 Task: Create in the project AgileBazaar in Backlog an issue 'Implement a new cloud-based learning management system for a school with advanced course creation and assessment features', assign it to team member softage.3@softage.net and change the status to IN PROGRESS. Create in the project AgileBazaar in Backlog an issue 'Integrate a new interactive tutorial feature into an existing e-learning platform to enhance user engagement and learning outcomes', assign it to team member softage.4@softage.net and change the status to IN PROGRESS
Action: Mouse moved to (182, 47)
Screenshot: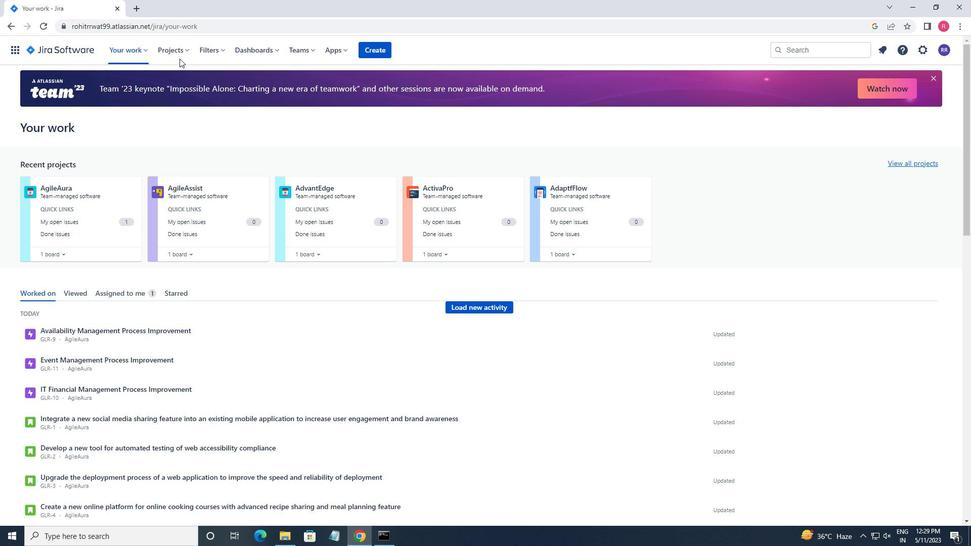 
Action: Mouse pressed left at (182, 47)
Screenshot: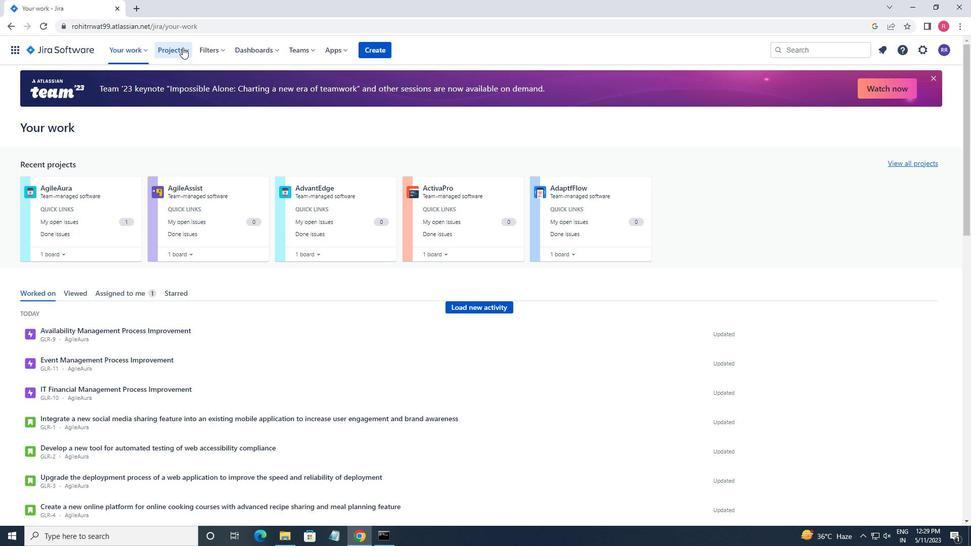 
Action: Mouse moved to (203, 92)
Screenshot: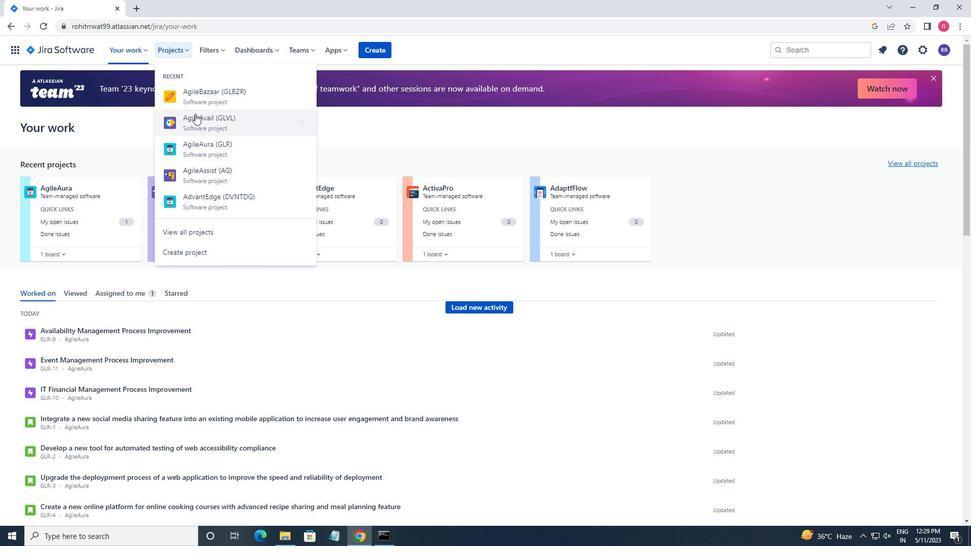 
Action: Mouse pressed left at (203, 92)
Screenshot: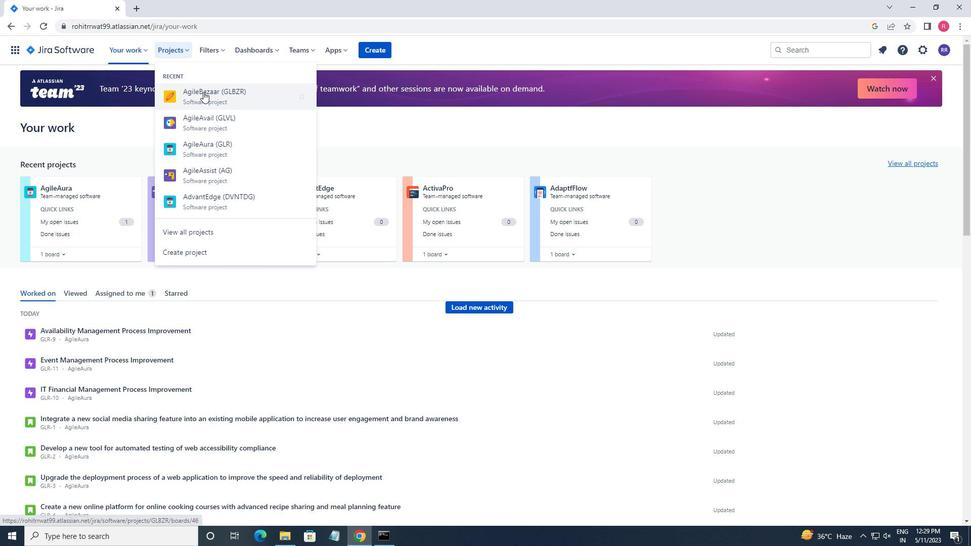 
Action: Mouse moved to (58, 153)
Screenshot: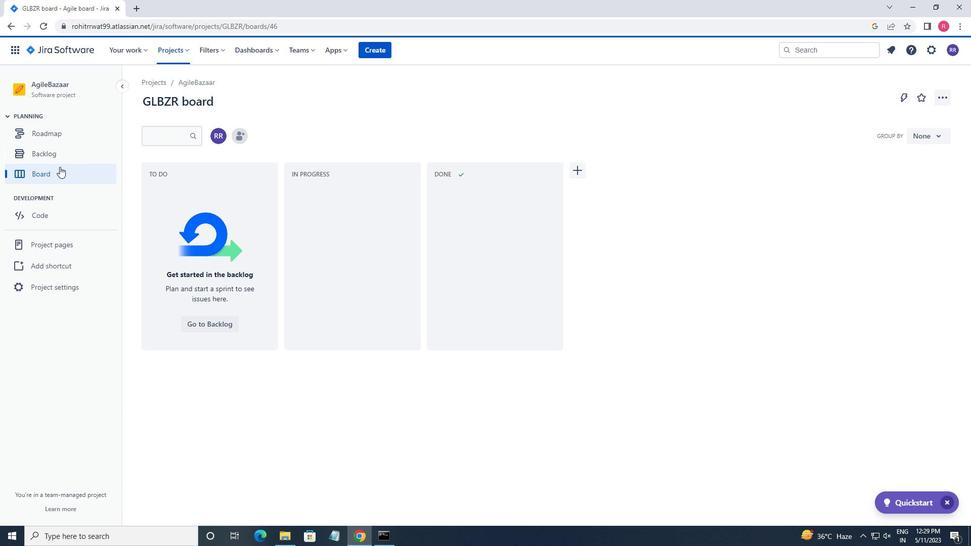 
Action: Mouse pressed left at (58, 153)
Screenshot: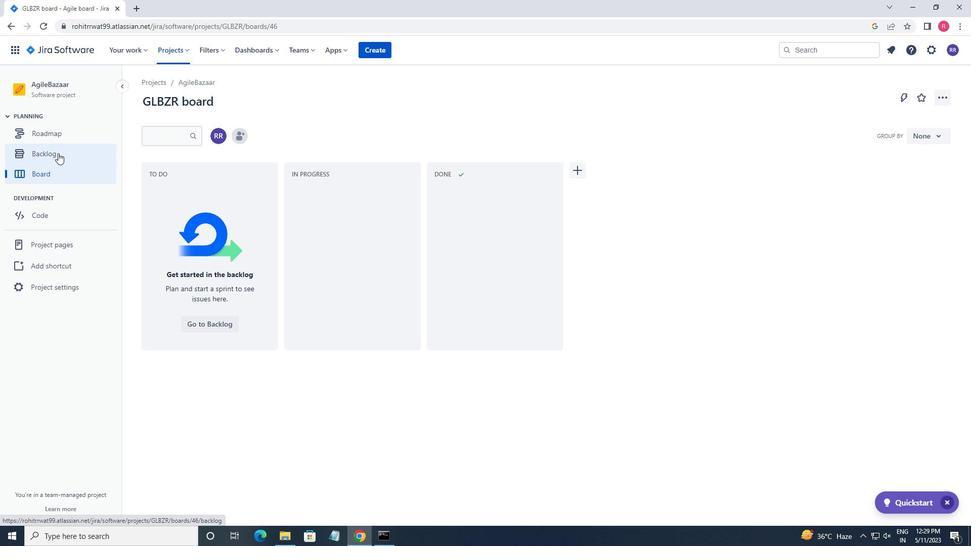 
Action: Mouse moved to (332, 393)
Screenshot: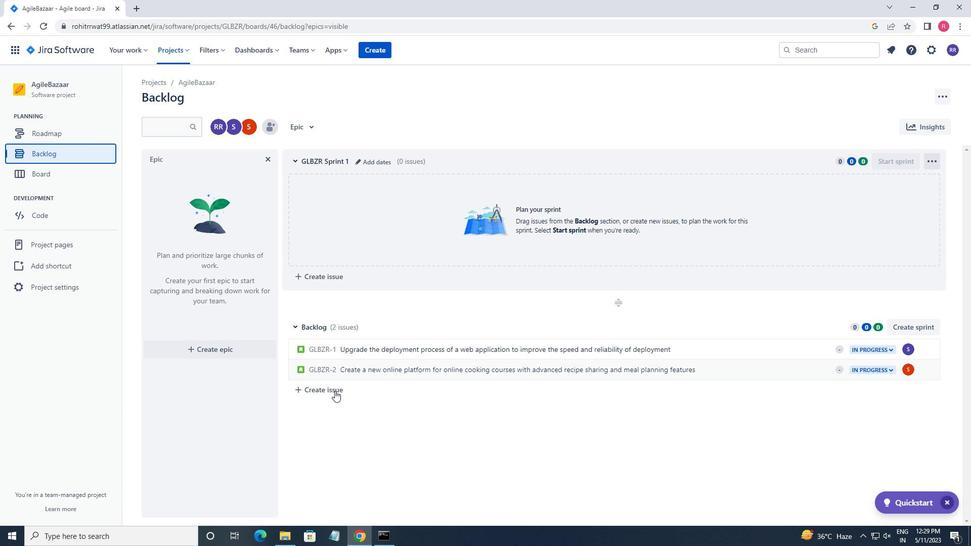 
Action: Mouse pressed left at (332, 393)
Screenshot: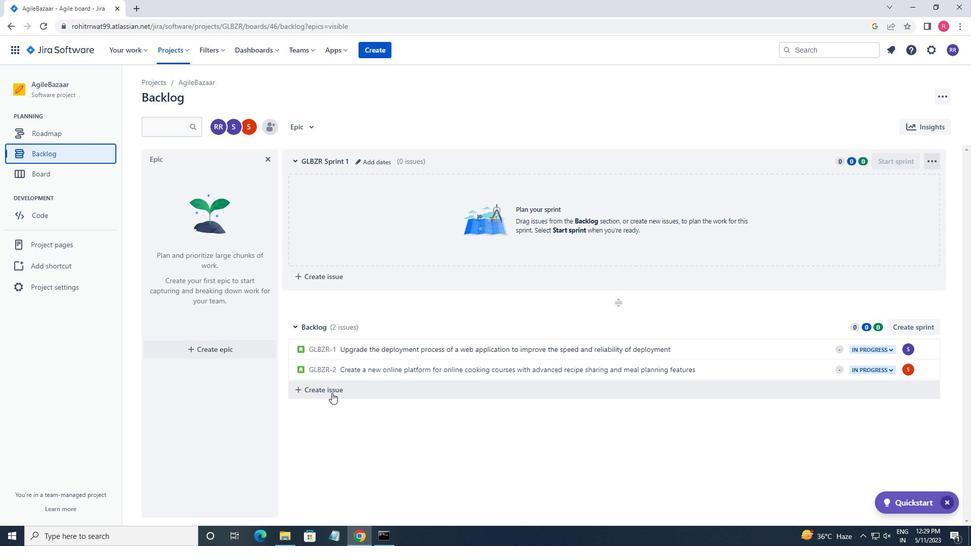
Action: Key pressed <Key.shift_r>Impr<Key.backspace>lement<Key.space>a<Key.space>new<Key.space>cloud-base<Key.space>learning<Key.space>management<Key.space>sya<Key.backspace>stem<Key.space>for<Key.space>a<Key.space>school<Key.space>with<Key.space>advance<Key.space>courses<Key.space>creation<Key.space>and<Key.space>assessment<Key.space>a<Key.space>new<Key.space>interactive<Key.space>tutorial<Key.space><Key.backspace><Key.backspace><Key.backspace><Key.backspace><Key.backspace><Key.backspace><Key.backspace><Key.backspace><Key.backspace><Key.backspace><Key.backspace><Key.backspace><Key.backspace><Key.backspace><Key.backspace><Key.backspace><Key.backspace><Key.backspace><Key.backspace><Key.backspace><Key.backspace><Key.backspace><Key.backspace><Key.backspace><Key.backspace><Key.backspace><Key.backspace>features<Key.enter>
Screenshot: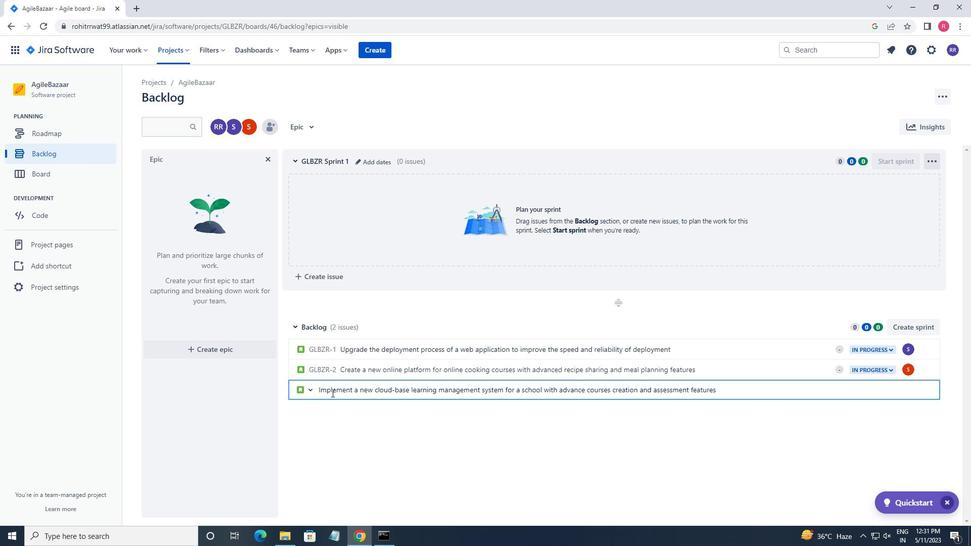 
Action: Mouse moved to (911, 389)
Screenshot: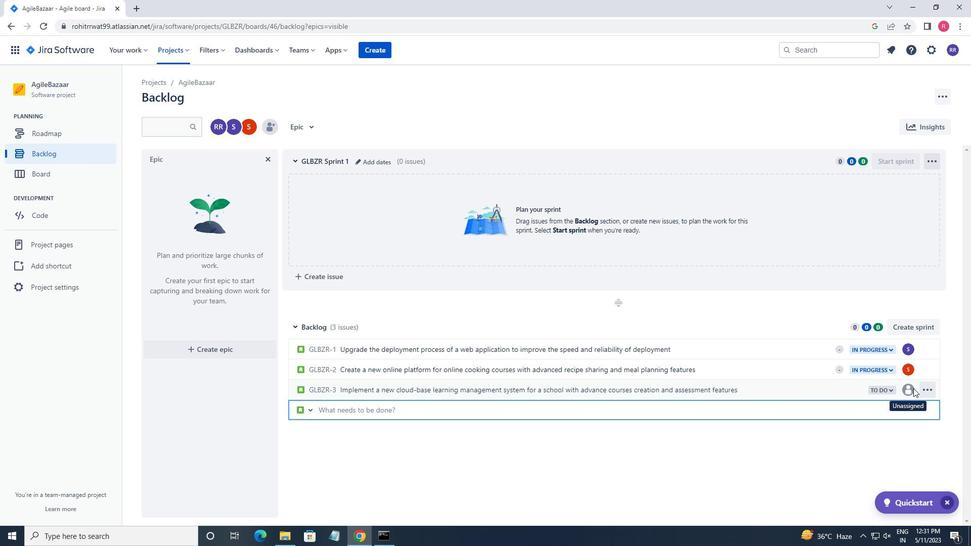 
Action: Mouse pressed left at (911, 389)
Screenshot: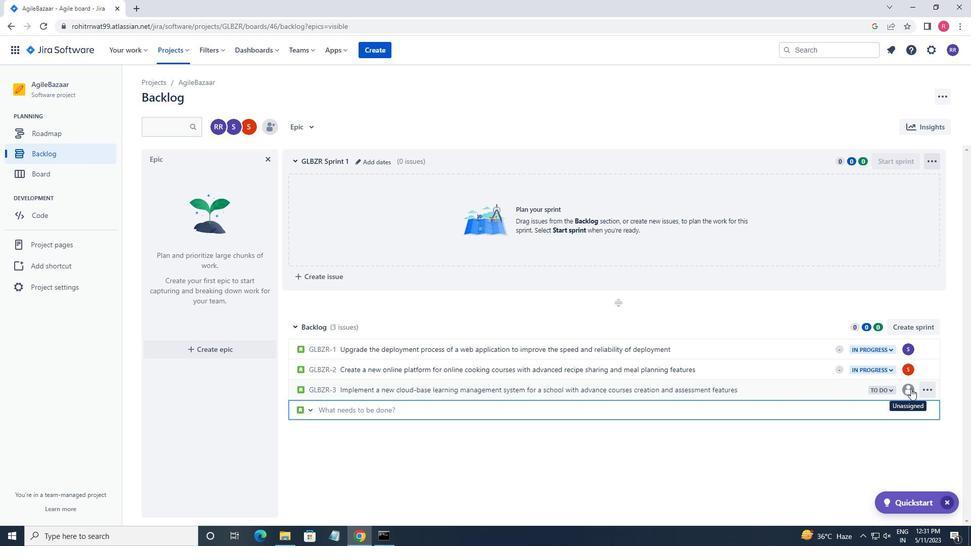 
Action: Mouse moved to (904, 389)
Screenshot: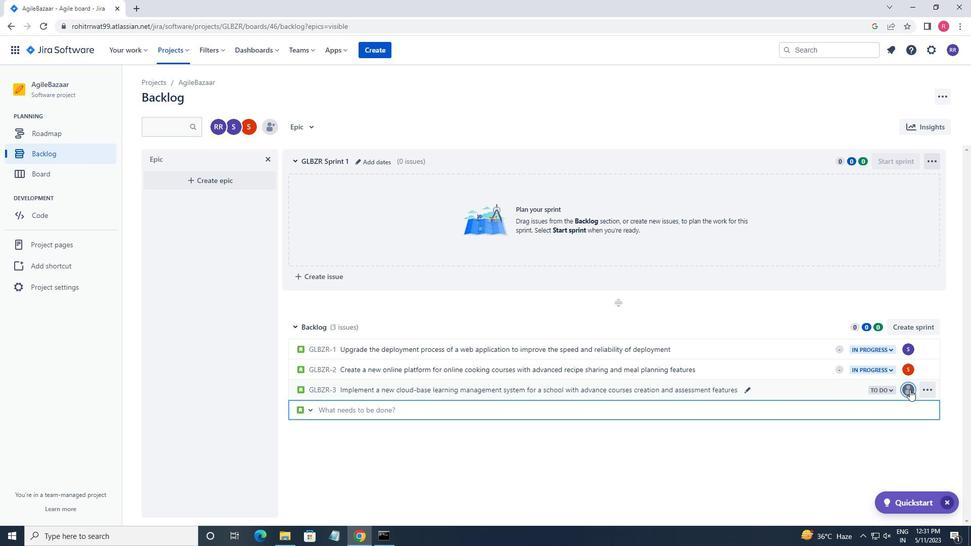 
Action: Key pressed softage
Screenshot: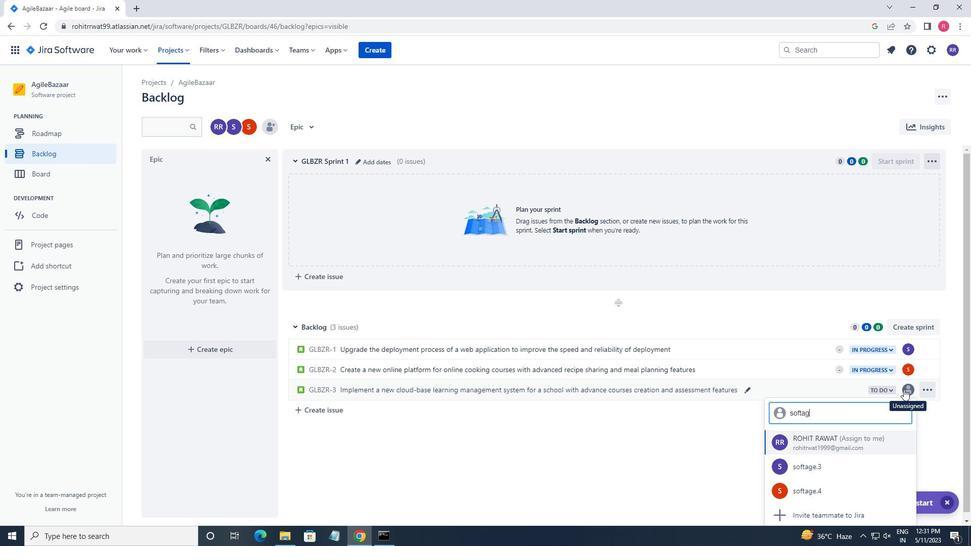 
Action: Mouse moved to (851, 468)
Screenshot: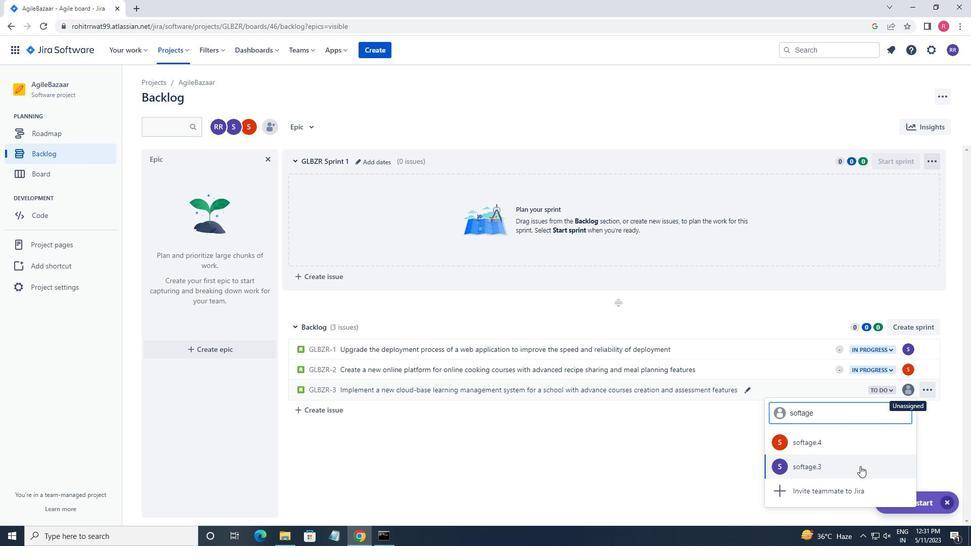 
Action: Mouse pressed left at (851, 468)
Screenshot: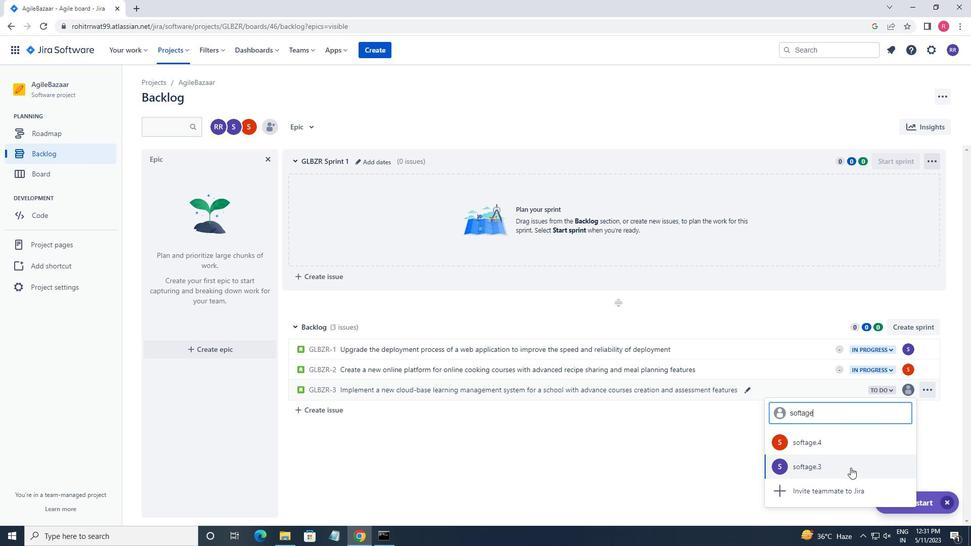 
Action: Mouse moved to (519, 412)
Screenshot: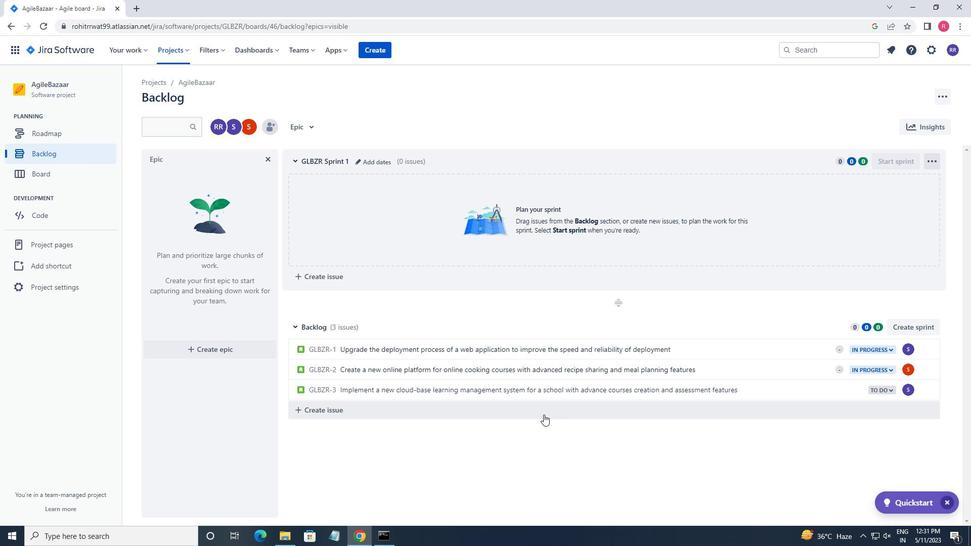 
Action: Mouse pressed left at (519, 412)
Screenshot: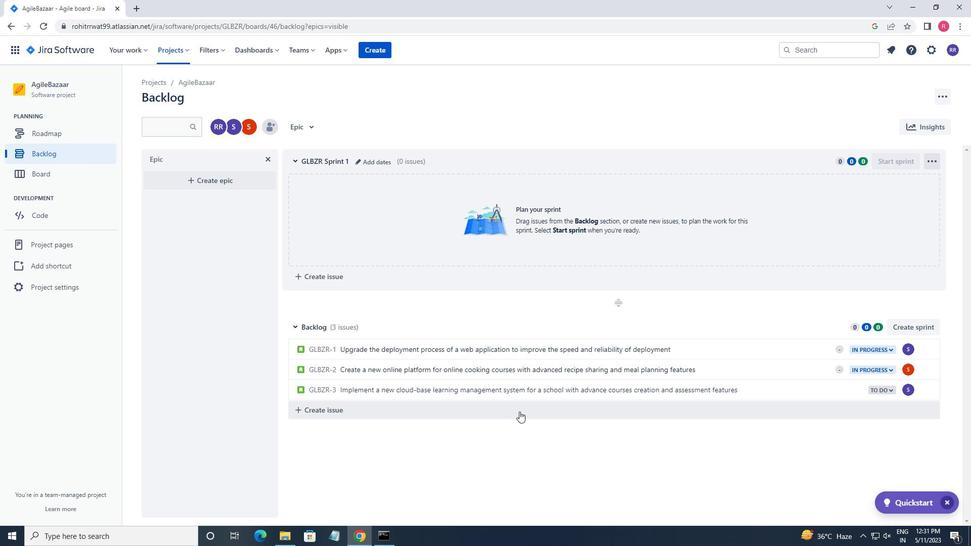 
Action: Key pressed <Key.shift_r>Integrate<Key.space>a<Key.space>new<Key.space>interactive<Key.space>tutu<Key.backspace>orial<Key.space>feature<Key.space>into<Key.space>an<Key.space>existing<Key.space>e-learning<Key.space>platform<Key.space>to<Key.space>ehnance<Key.space>user<Key.left><Key.left><Key.left><Key.left><Key.left><Key.left><Key.left><Key.left><Key.left><Key.backspace><Key.right><Key.right><Key.right><Key.right><Key.right><Key.right><Key.right><Key.right><Key.right><Key.right><Key.right><Key.right><Key.left><Key.left><Key.left><Key.left><Key.left><Key.left><Key.left><Key.left><Key.left><Key.left>n<Key.right><Key.right><Key.right><Key.right><Key.right><Key.right><Key.right><Key.right><Key.right><Key.right><Key.right><Key.space>engagement<Key.space>and<Key.space>learning<Key.space>outcomes<Key.enter>
Screenshot: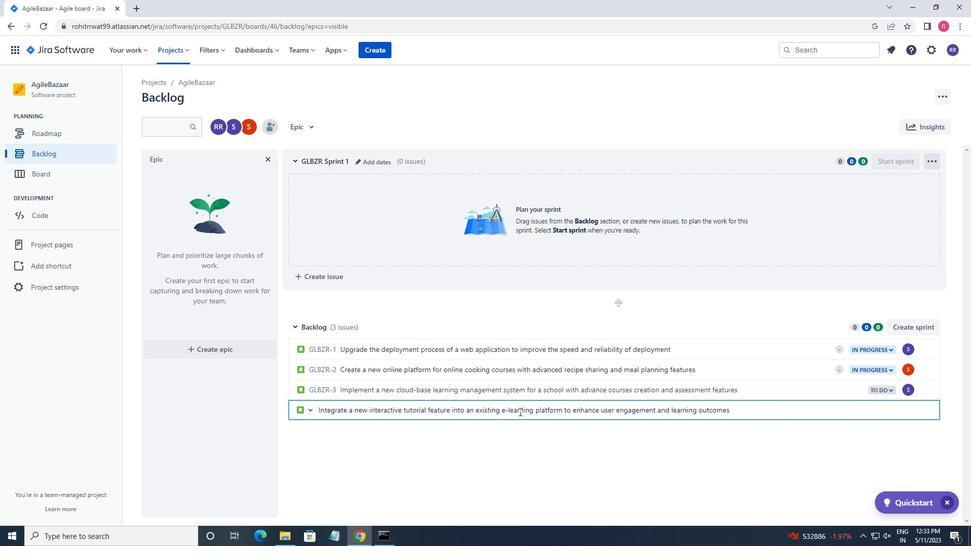 
Action: Mouse moved to (914, 409)
Screenshot: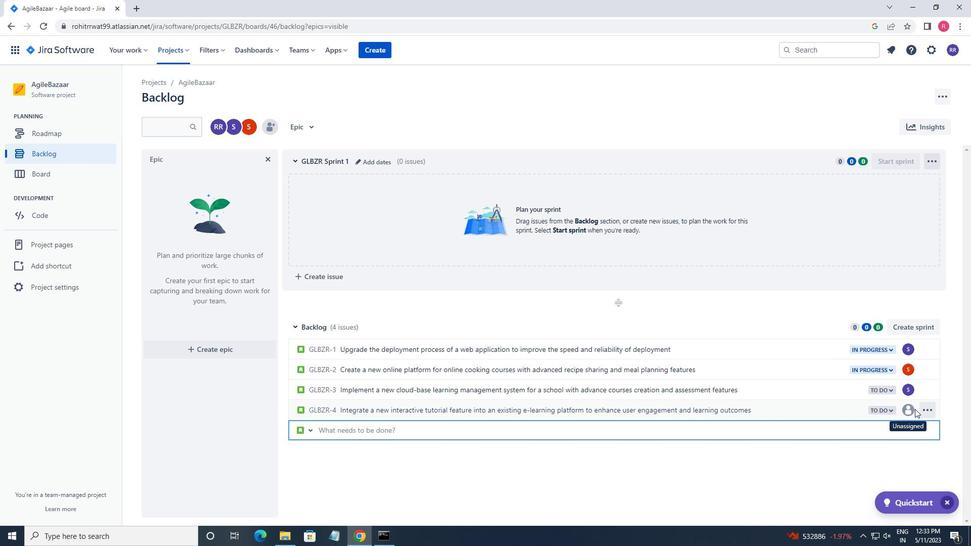 
Action: Mouse pressed left at (914, 409)
Screenshot: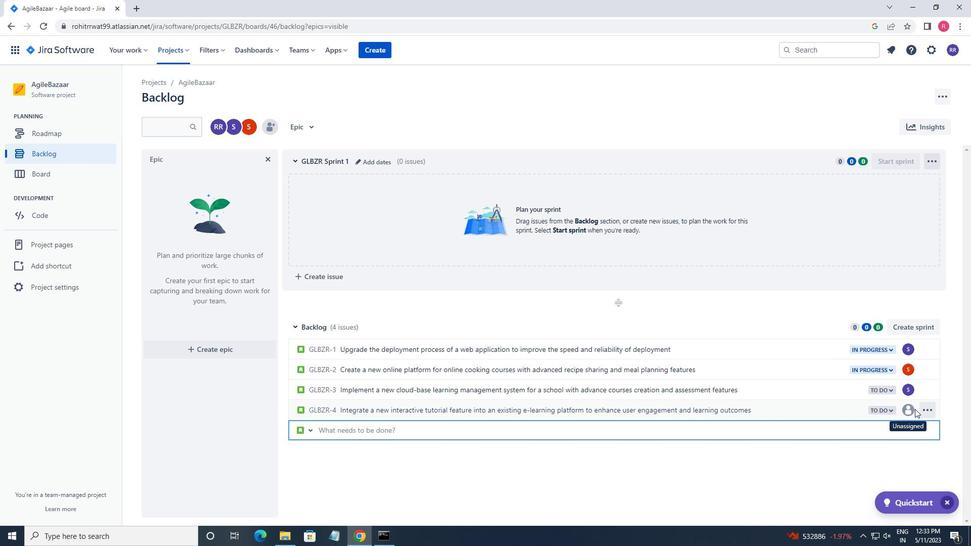 
Action: Mouse moved to (899, 404)
Screenshot: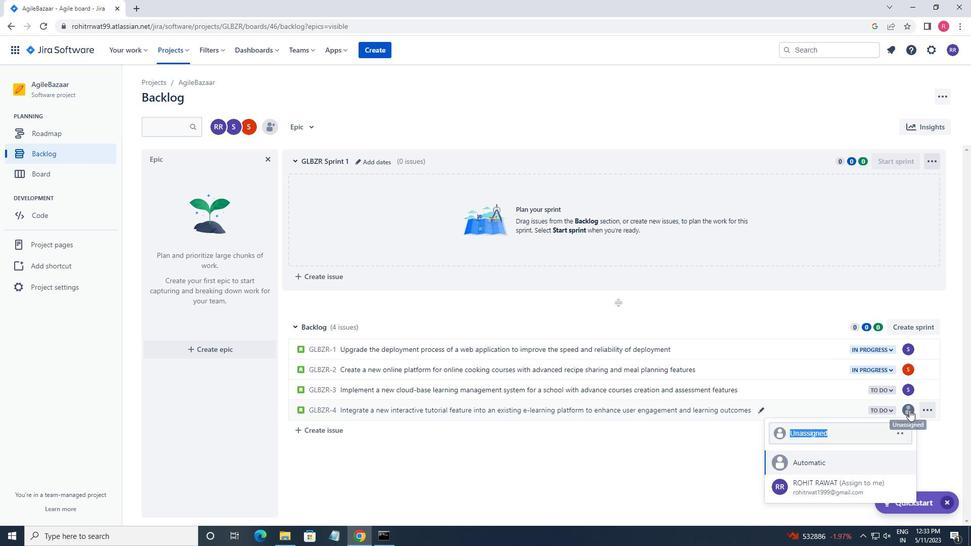 
Action: Key pressed softage.4
Screenshot: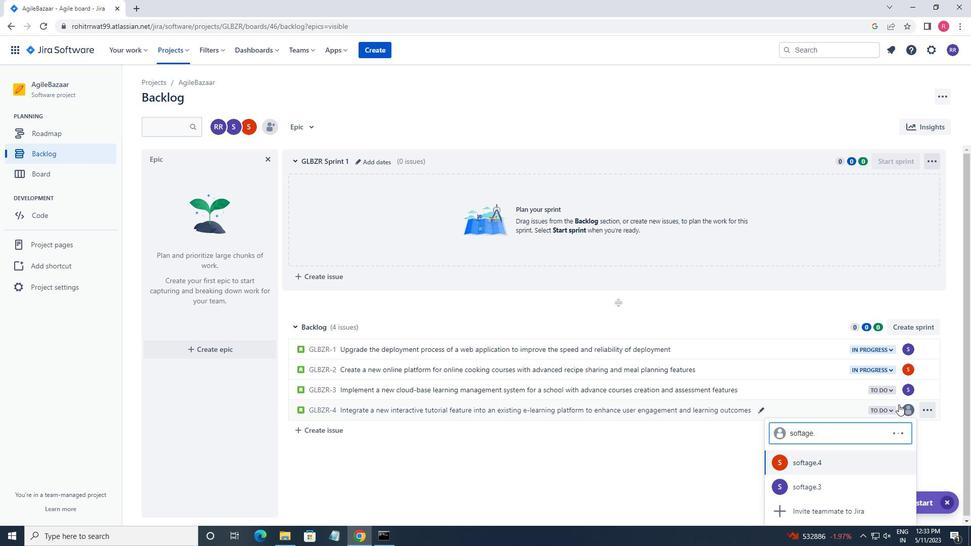 
Action: Mouse moved to (838, 457)
Screenshot: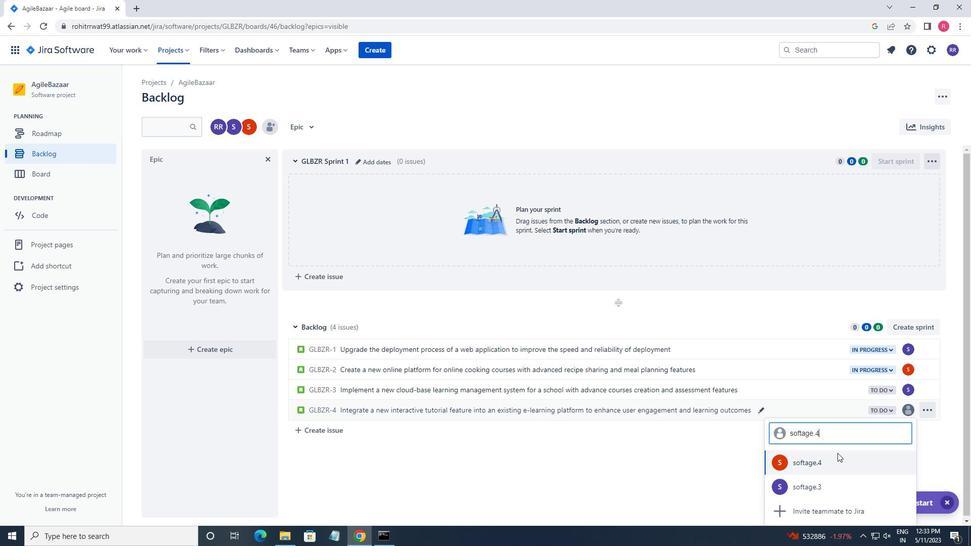 
Action: Mouse pressed left at (838, 457)
Screenshot: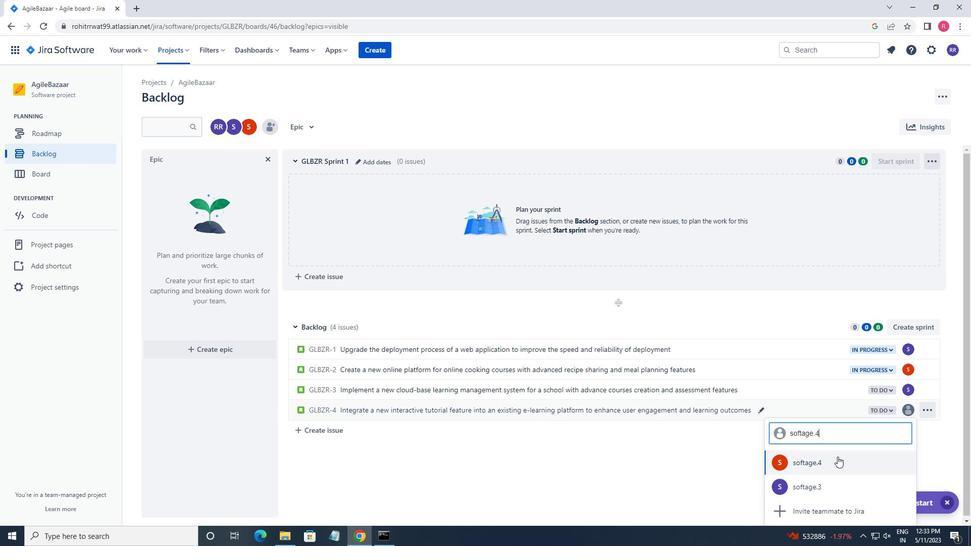 
Action: Mouse moved to (881, 388)
Screenshot: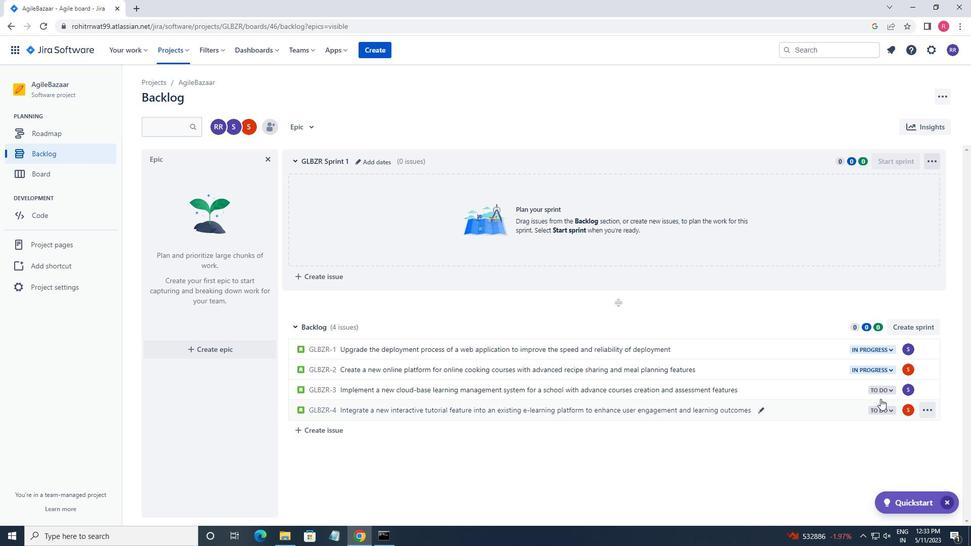 
Action: Mouse pressed left at (881, 388)
Screenshot: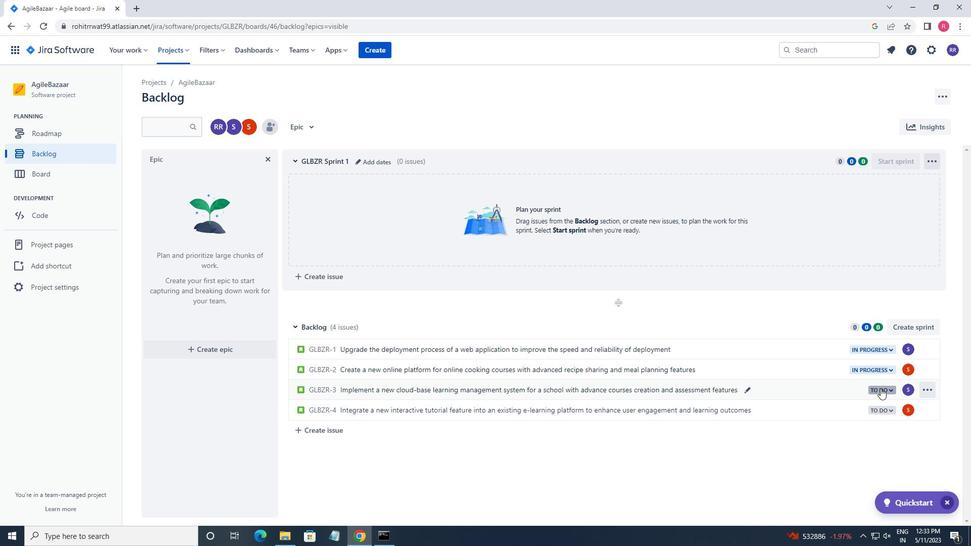 
Action: Mouse moved to (815, 409)
Screenshot: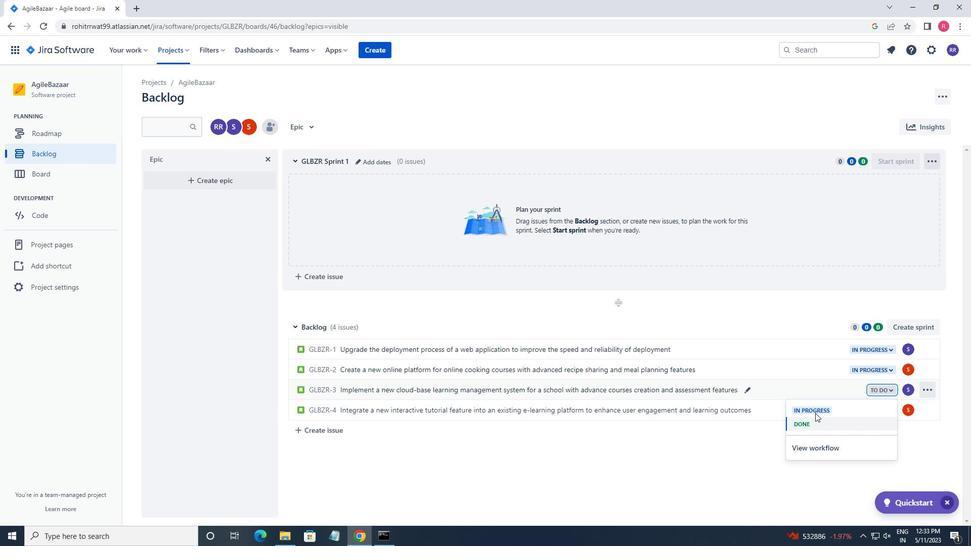 
Action: Mouse pressed left at (815, 409)
Screenshot: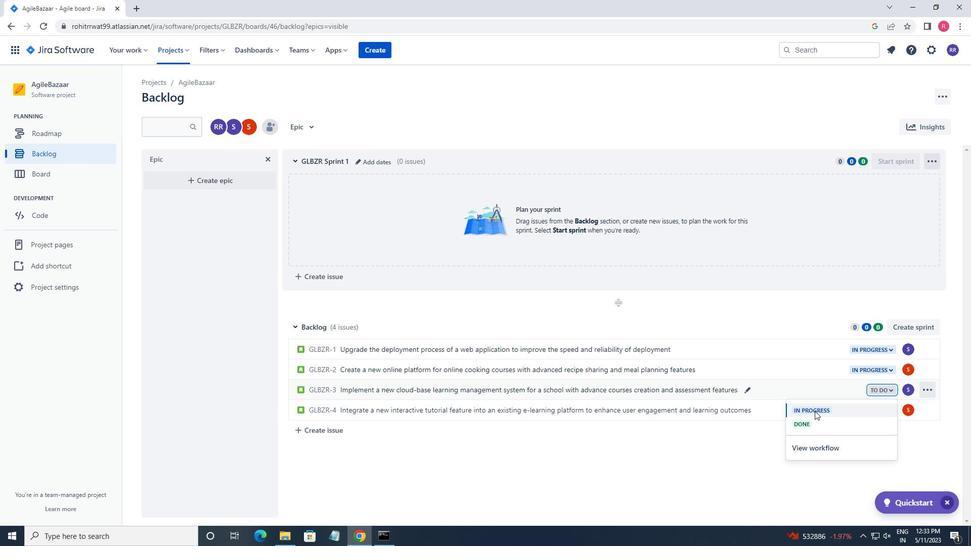
Action: Mouse moved to (883, 410)
Screenshot: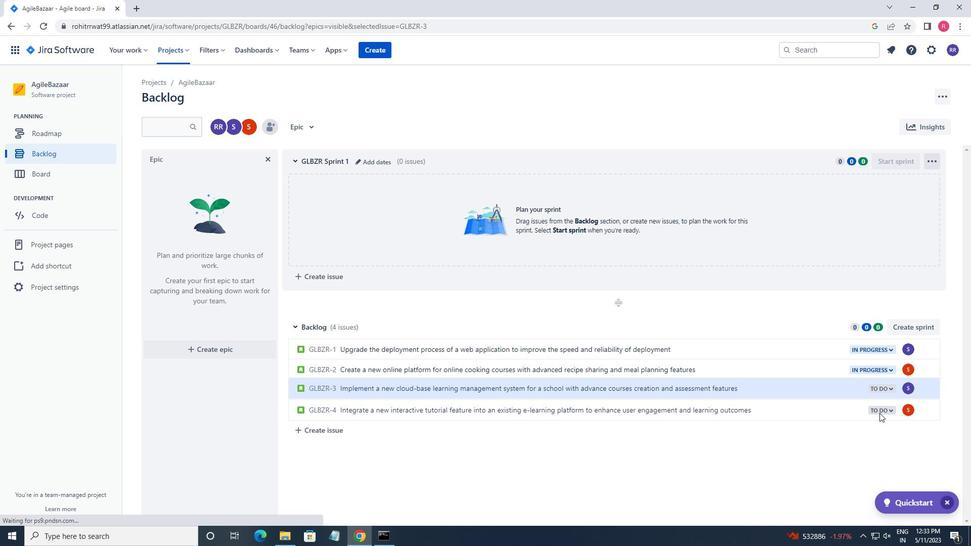 
Action: Mouse pressed left at (883, 410)
Screenshot: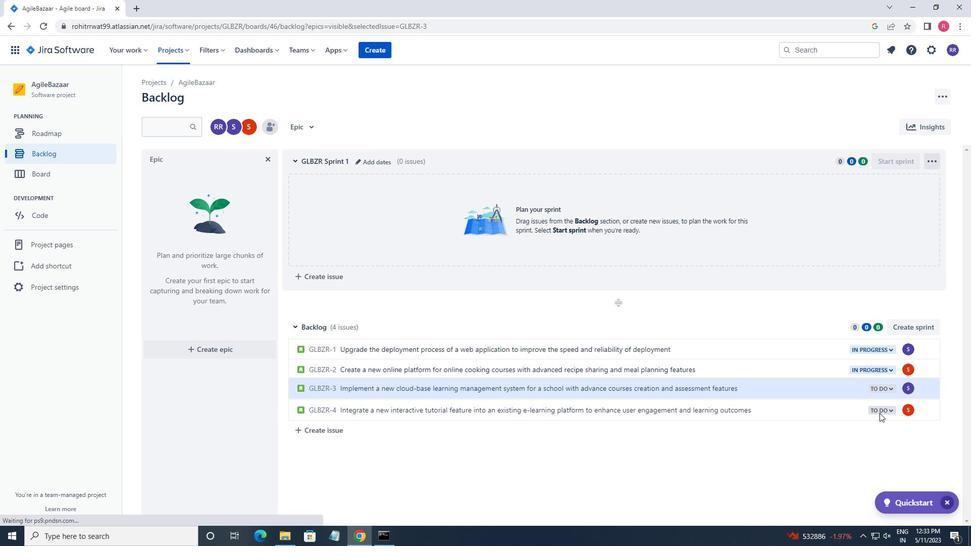
Action: Mouse moved to (829, 432)
Screenshot: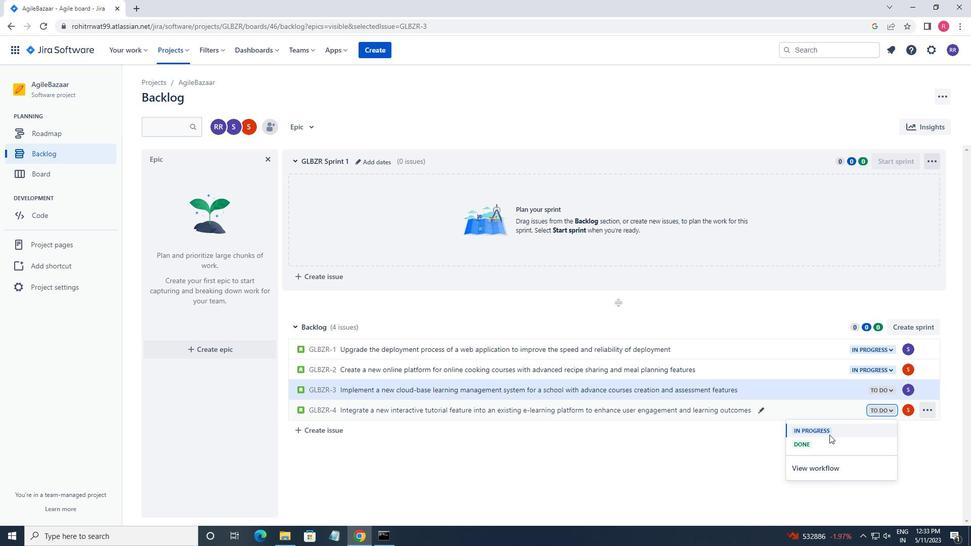 
Action: Mouse pressed left at (829, 432)
Screenshot: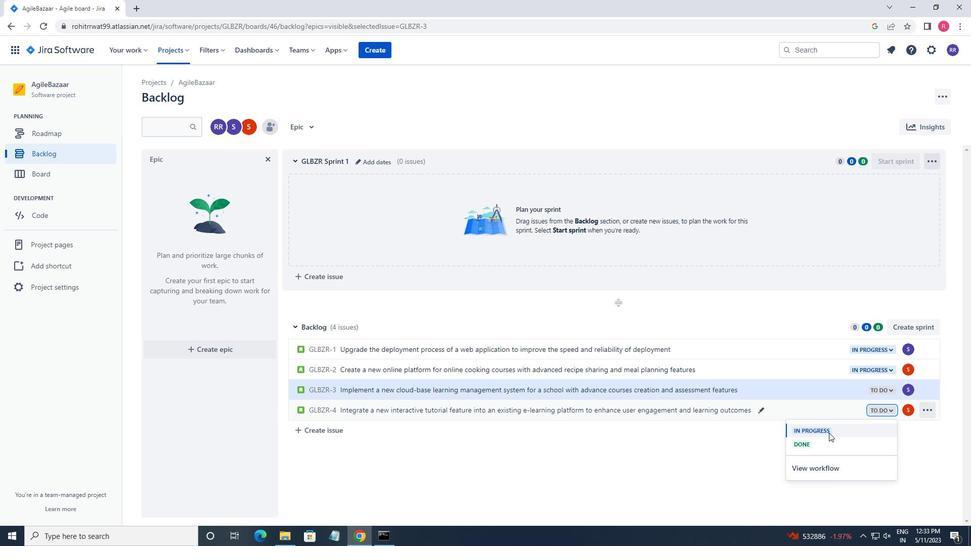 
Action: Mouse moved to (875, 392)
Screenshot: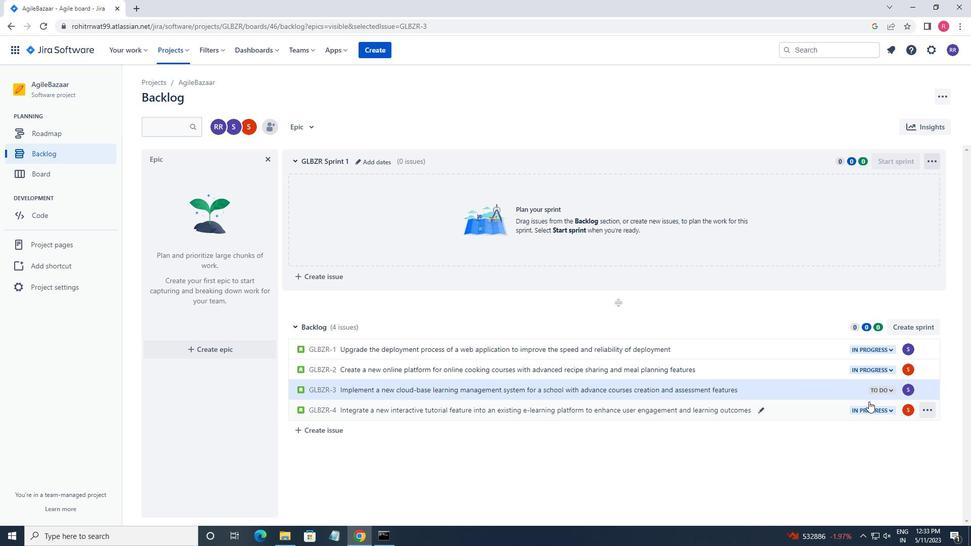 
Action: Mouse pressed left at (875, 392)
Screenshot: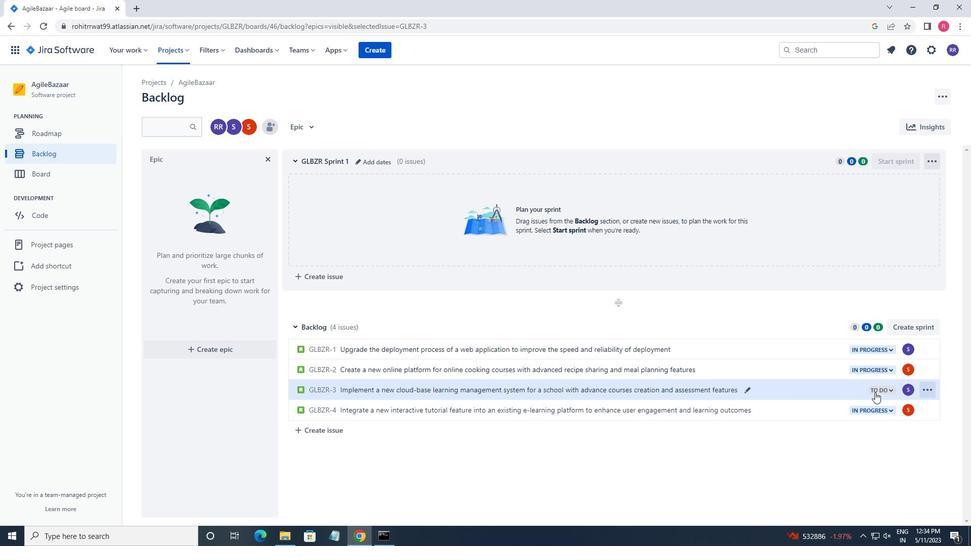 
Action: Mouse moved to (824, 410)
Screenshot: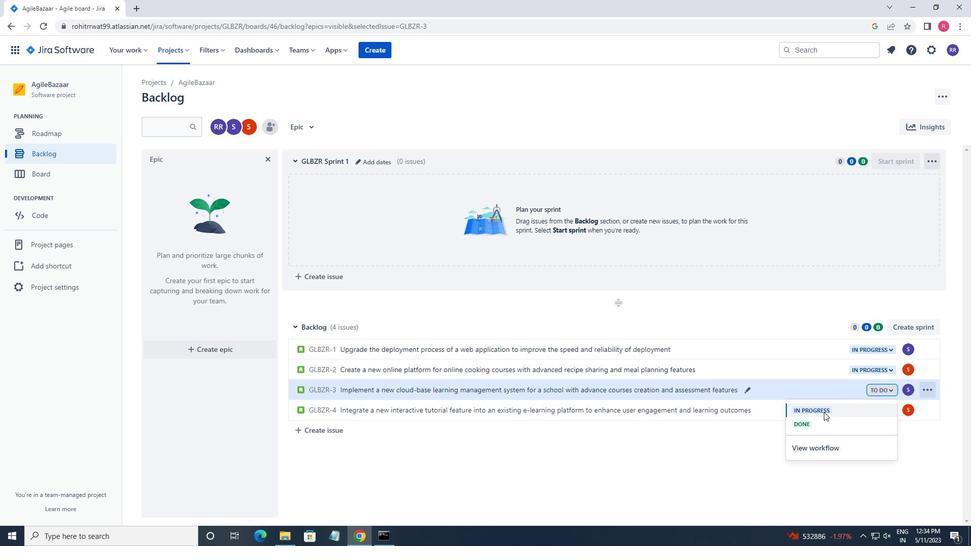 
Action: Mouse pressed left at (824, 410)
Screenshot: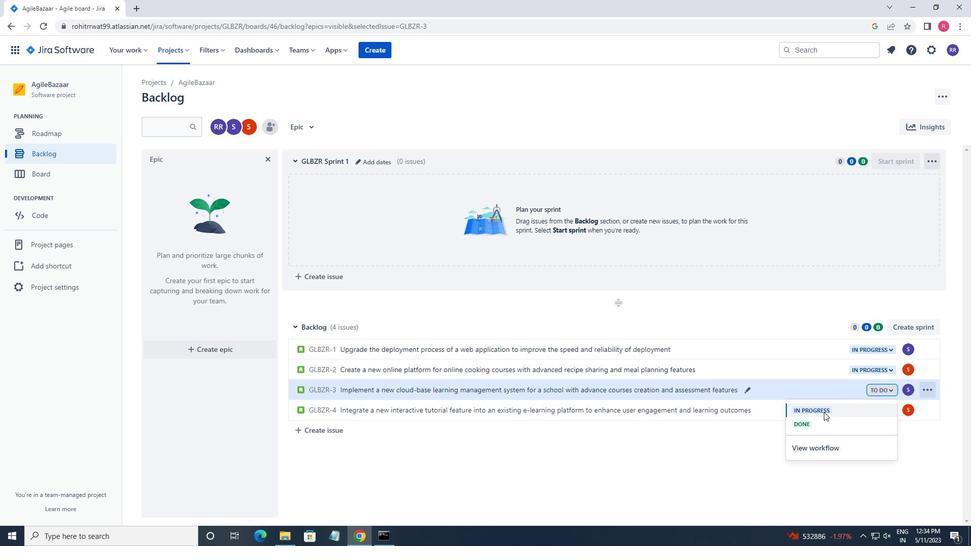 
